 Task: Slide 10 - Name Of The Section.
Action: Mouse moved to (41, 98)
Screenshot: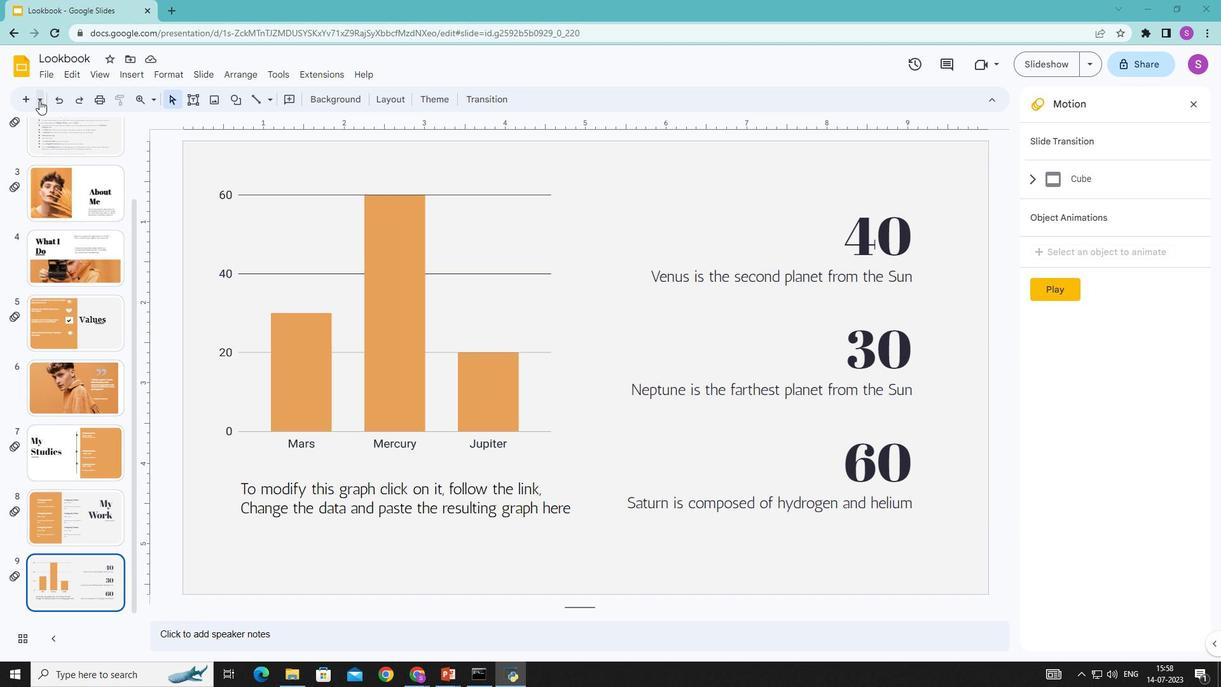 
Action: Mouse pressed left at (41, 98)
Screenshot: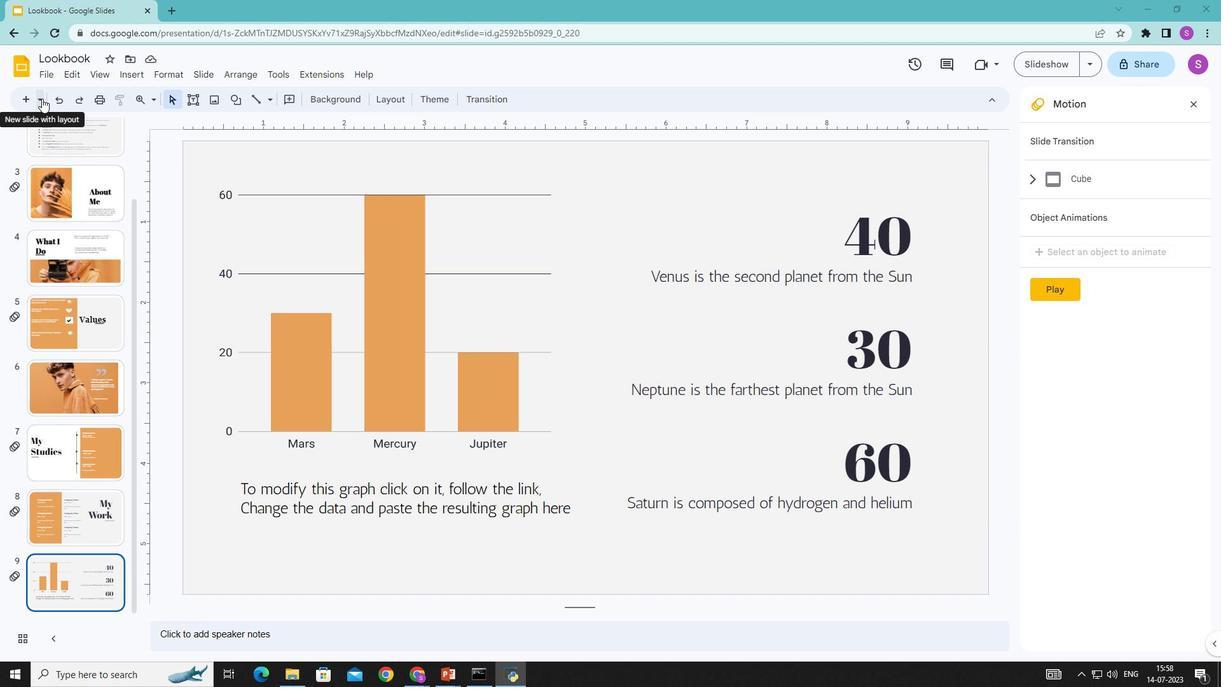 
Action: Mouse moved to (125, 139)
Screenshot: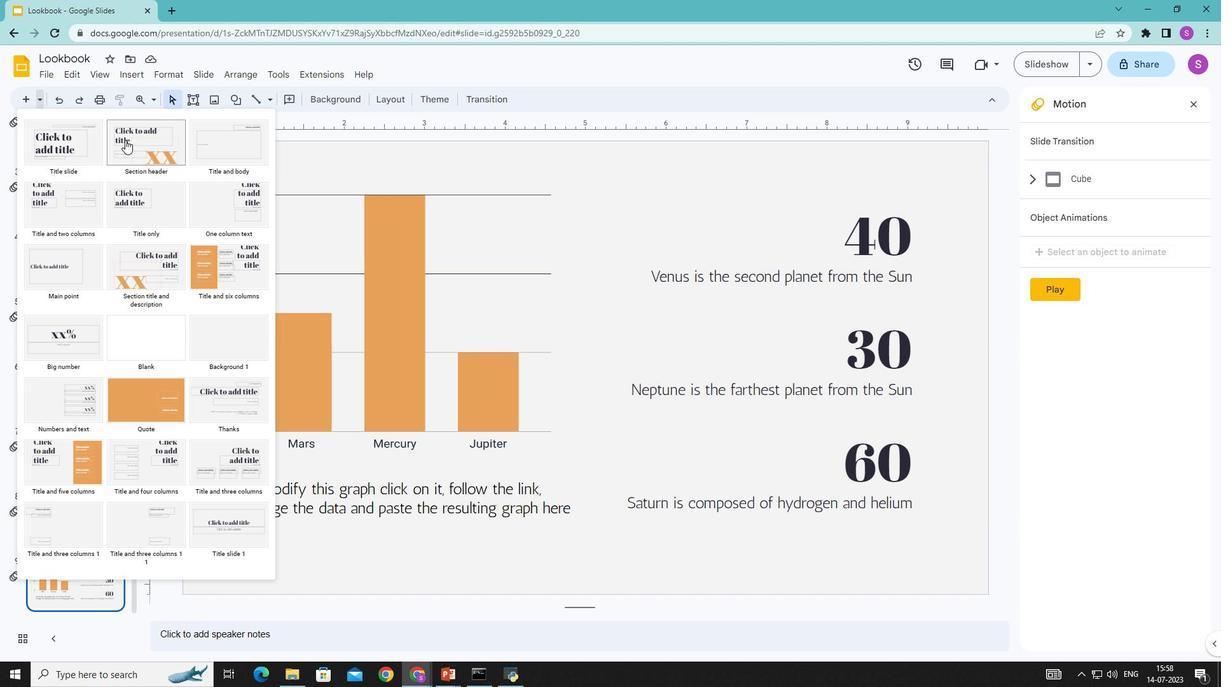 
Action: Mouse pressed left at (125, 139)
Screenshot: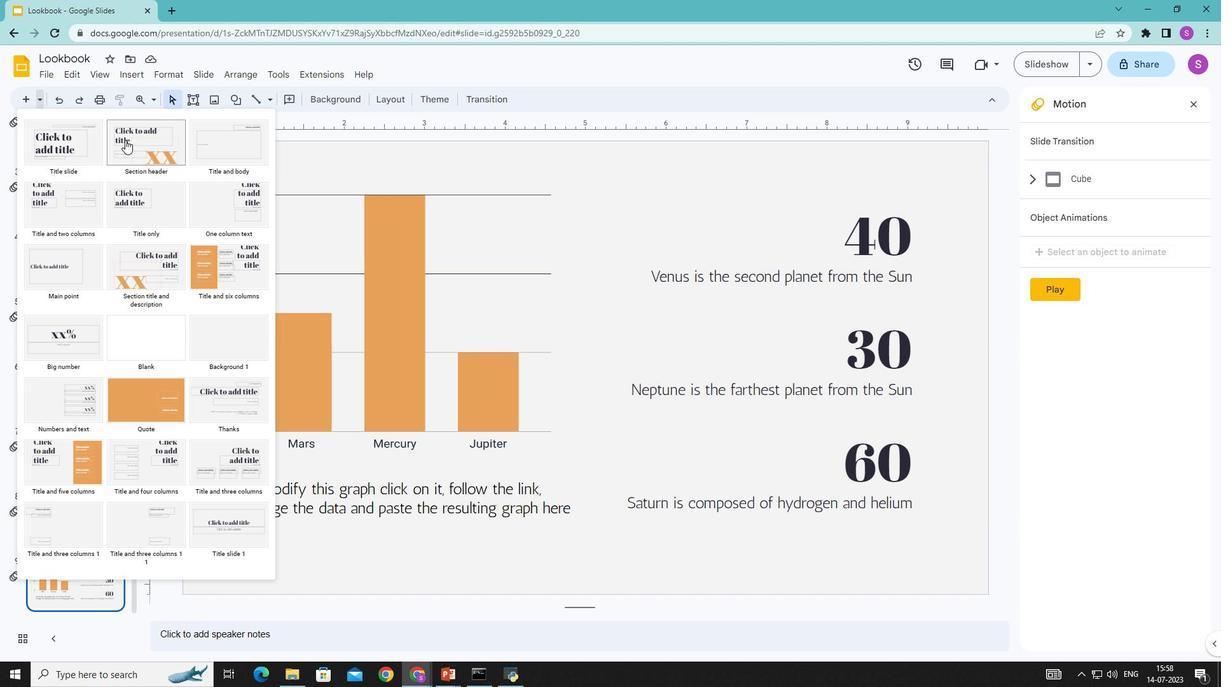 
Action: Mouse moved to (396, 248)
Screenshot: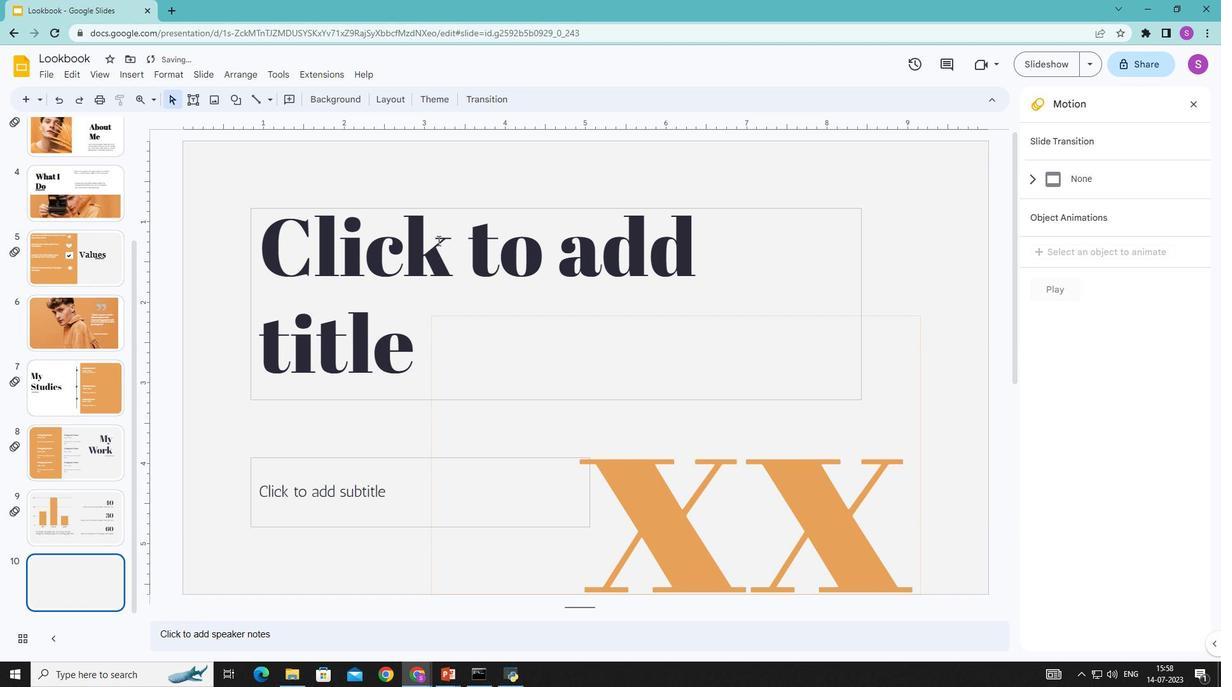 
Action: Mouse pressed left at (396, 248)
Screenshot: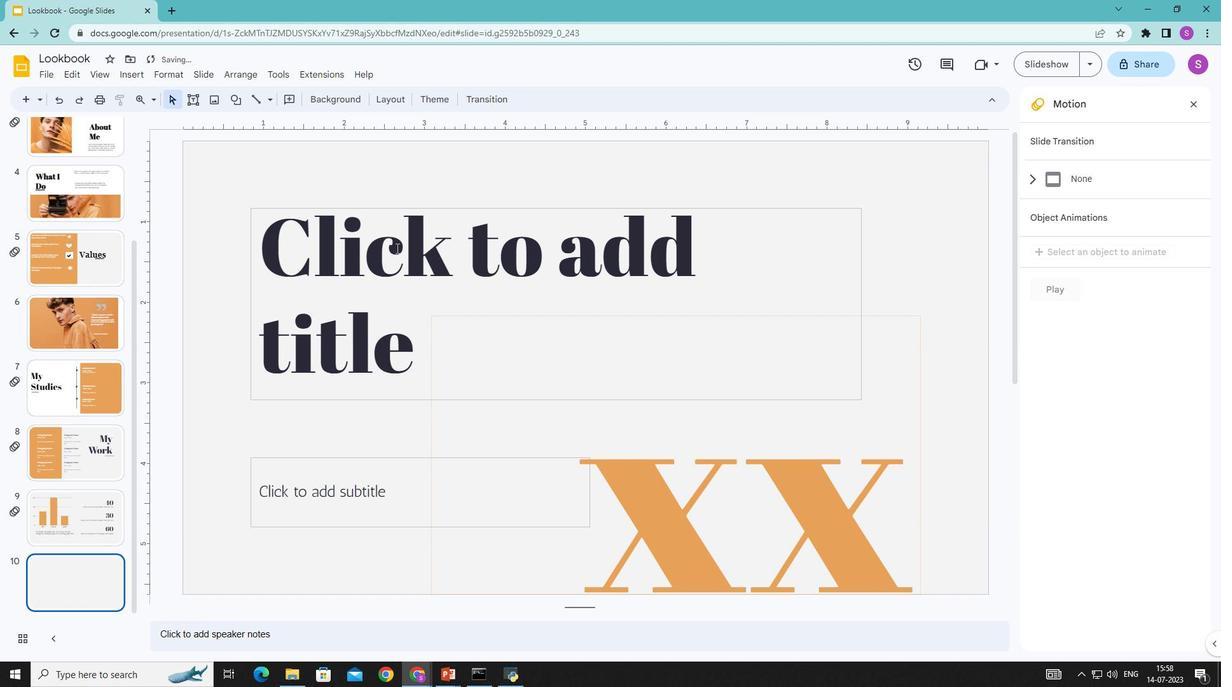 
Action: Mouse moved to (391, 250)
Screenshot: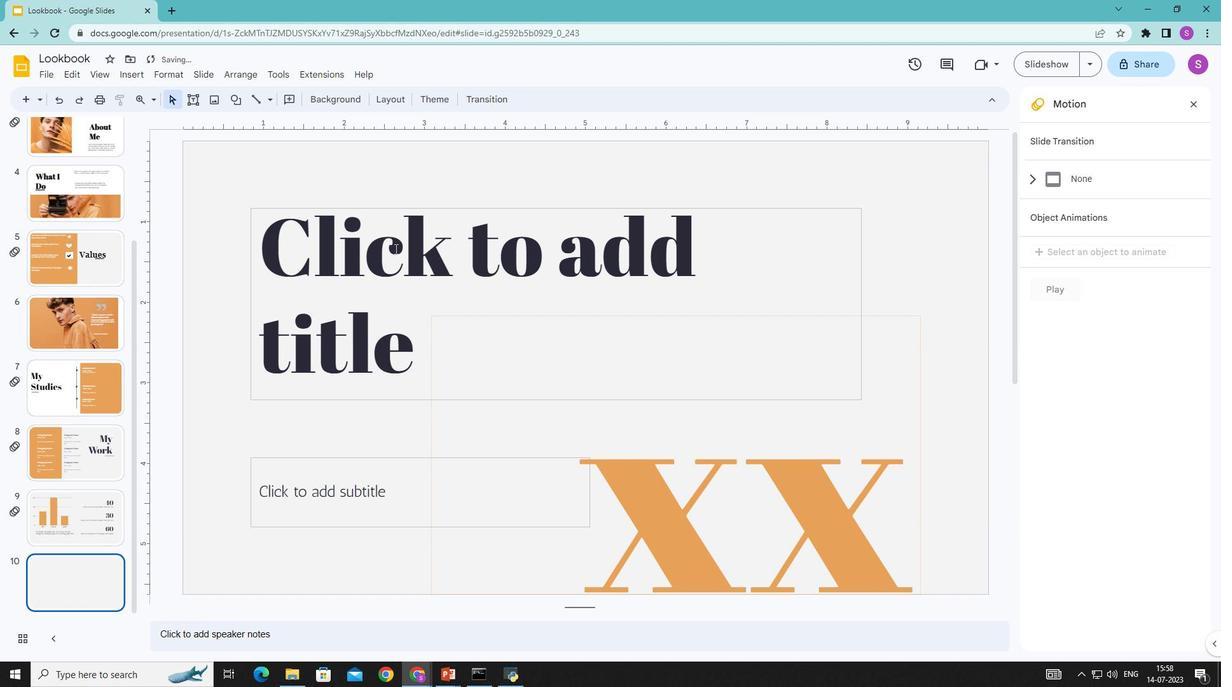 
Action: Key pressed <Key.shift>Name<Key.space>of<Key.space>the<Key.space><Key.shift>Section
Screenshot: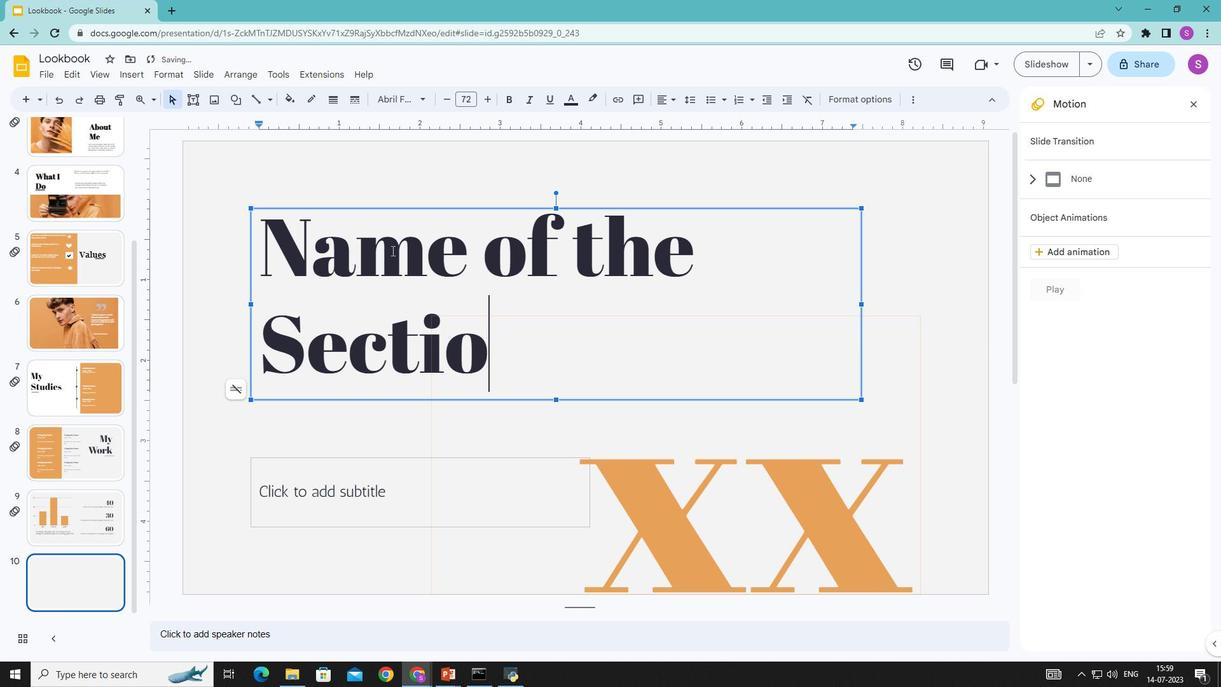 
Action: Mouse moved to (312, 498)
Screenshot: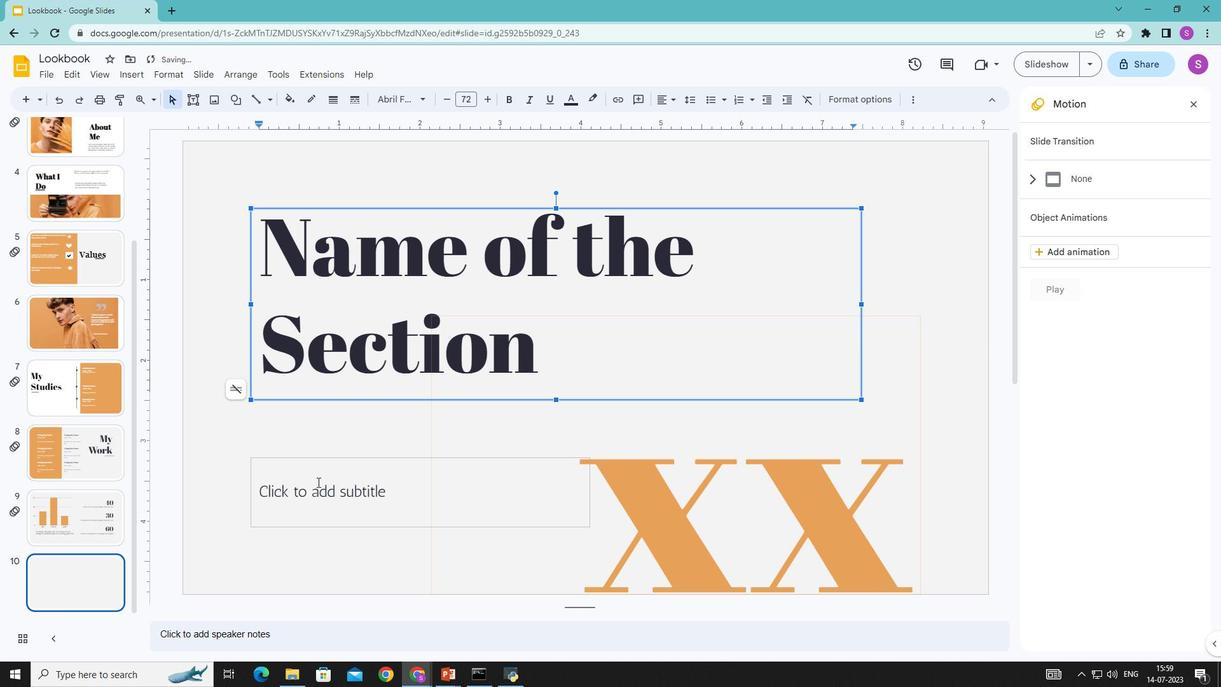 
Action: Mouse pressed left at (312, 498)
Screenshot: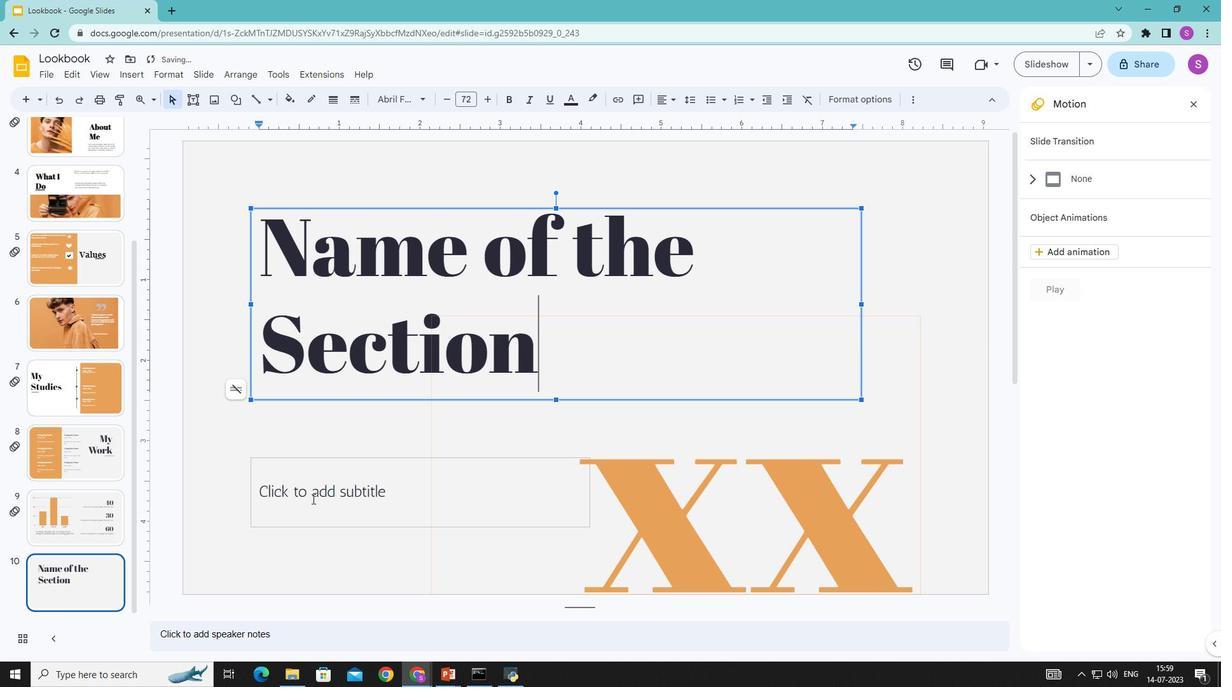 
Action: Key pressed <Key.shift>Mercury<Key.space>is<Key.space>the<Key.space>closest<Key.space>planet<Key.space>to<Key.space>the<Key.space><Key.shift>Sun<Key.space>and<Key.space>the<Key.space>smallest<Key.space>one<Key.space>i
Screenshot: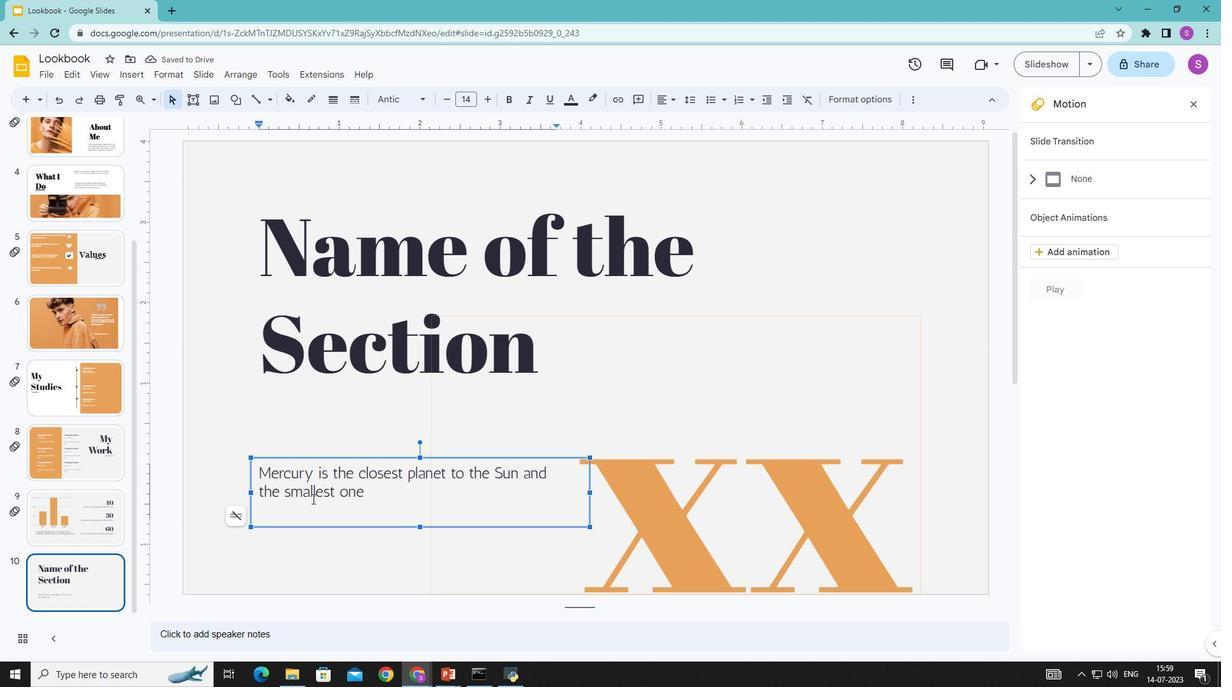 
Action: Mouse moved to (312, 499)
Screenshot: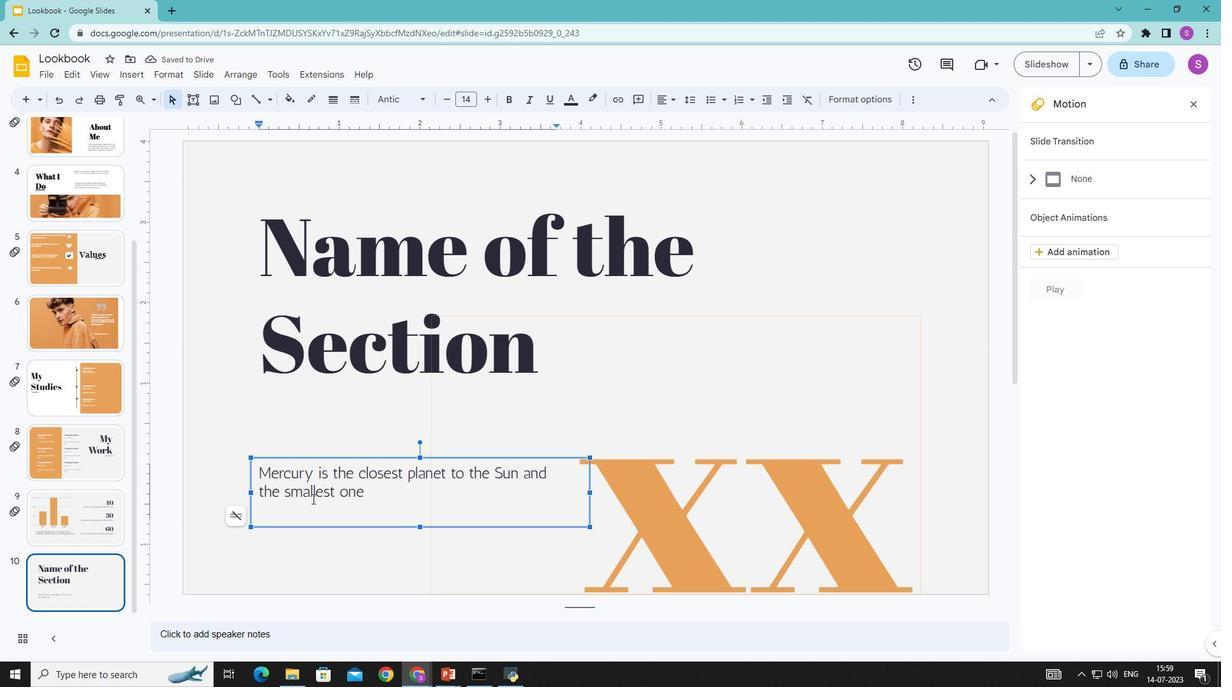 
Action: Key pressed n<Key.space>our<Key.space><Key.shift>Solar<Key.space><Key.shift>System
Screenshot: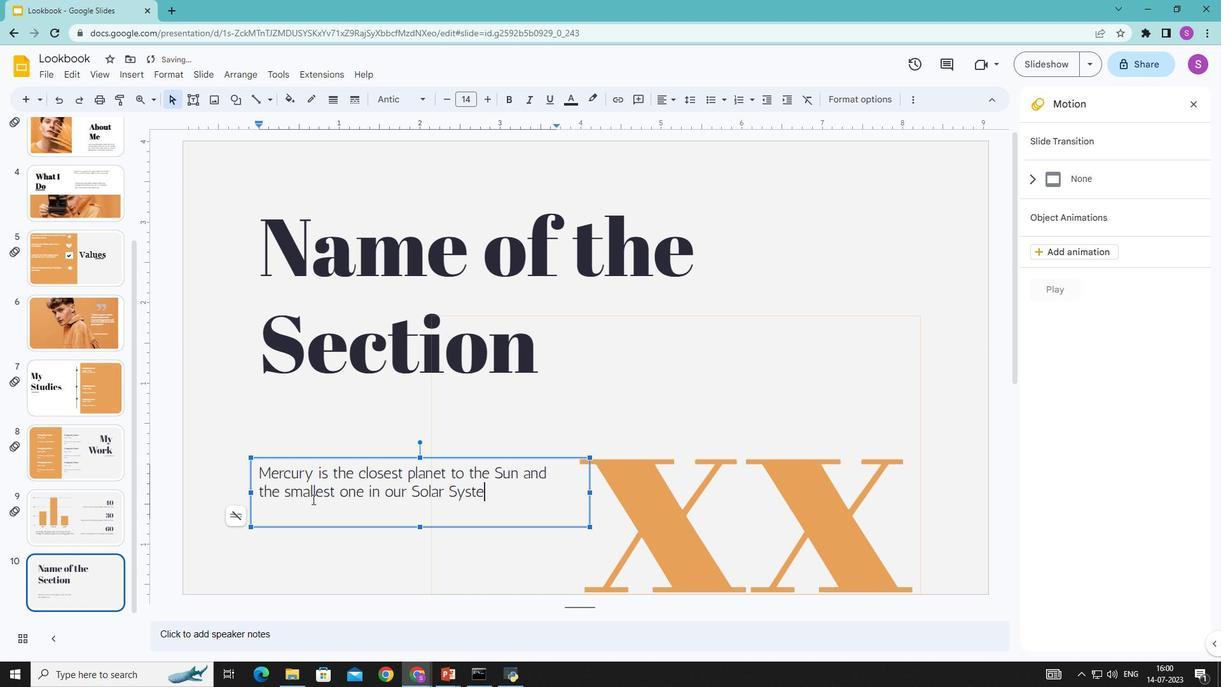 
Action: Mouse moved to (715, 524)
Screenshot: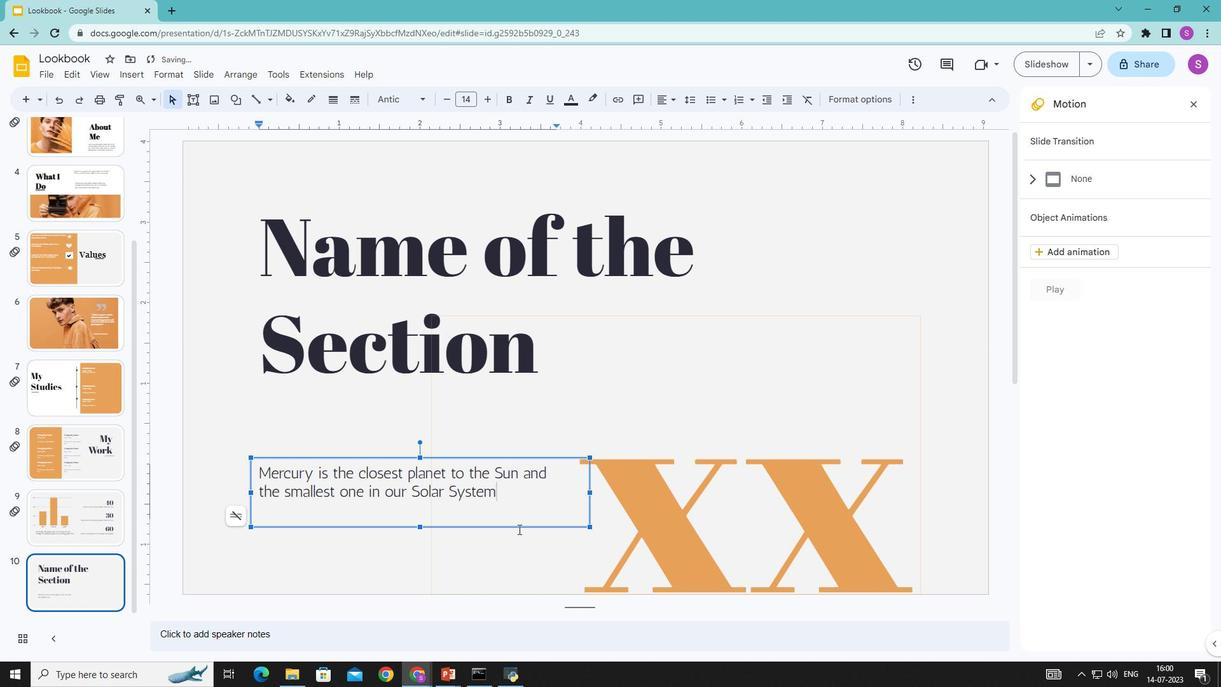 
Action: Mouse pressed left at (715, 524)
Screenshot: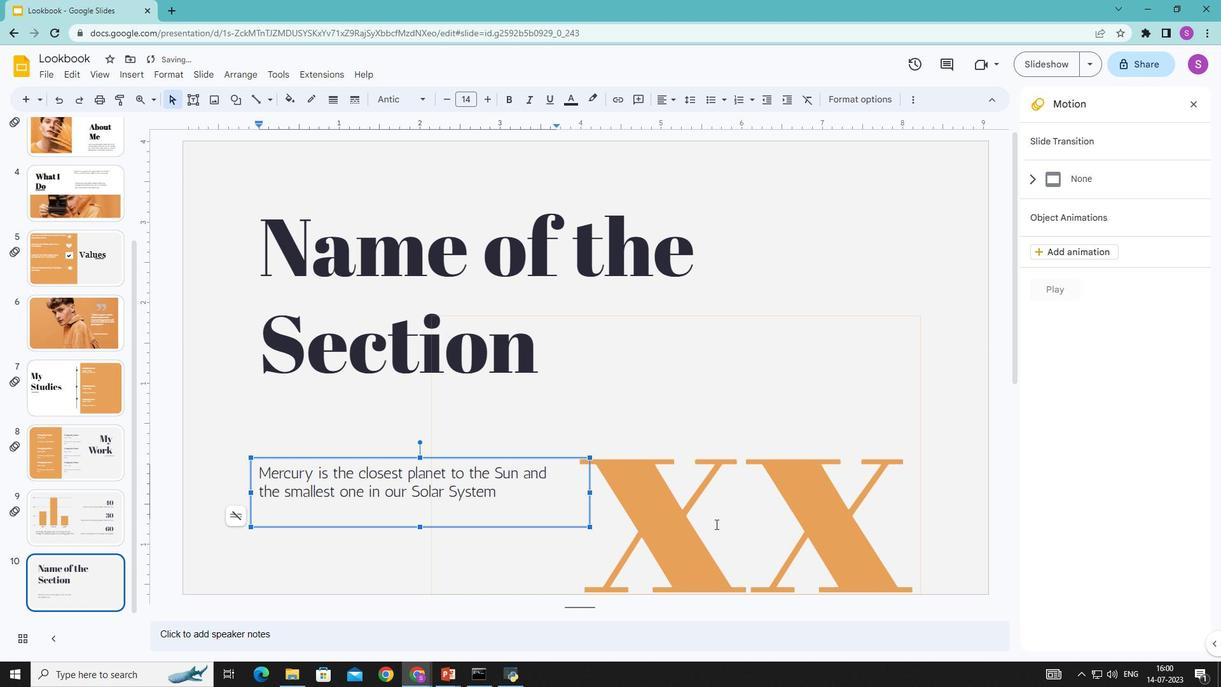 
Action: Mouse moved to (716, 522)
Screenshot: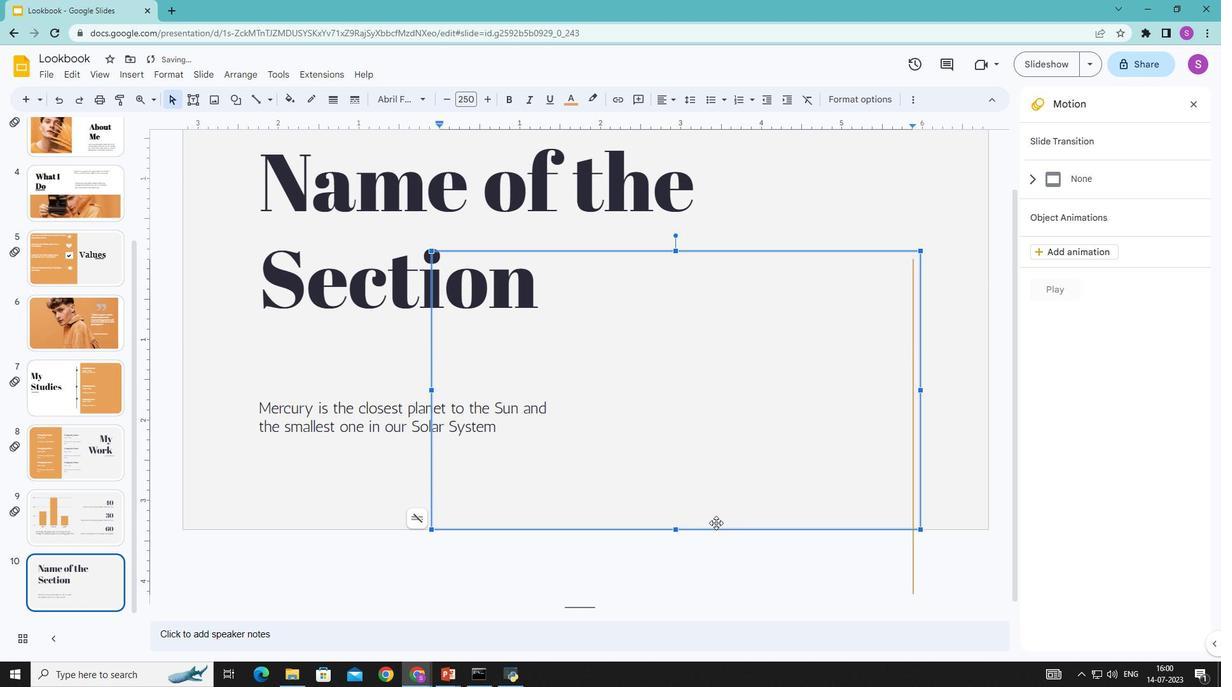 
Action: Key pressed 0
Screenshot: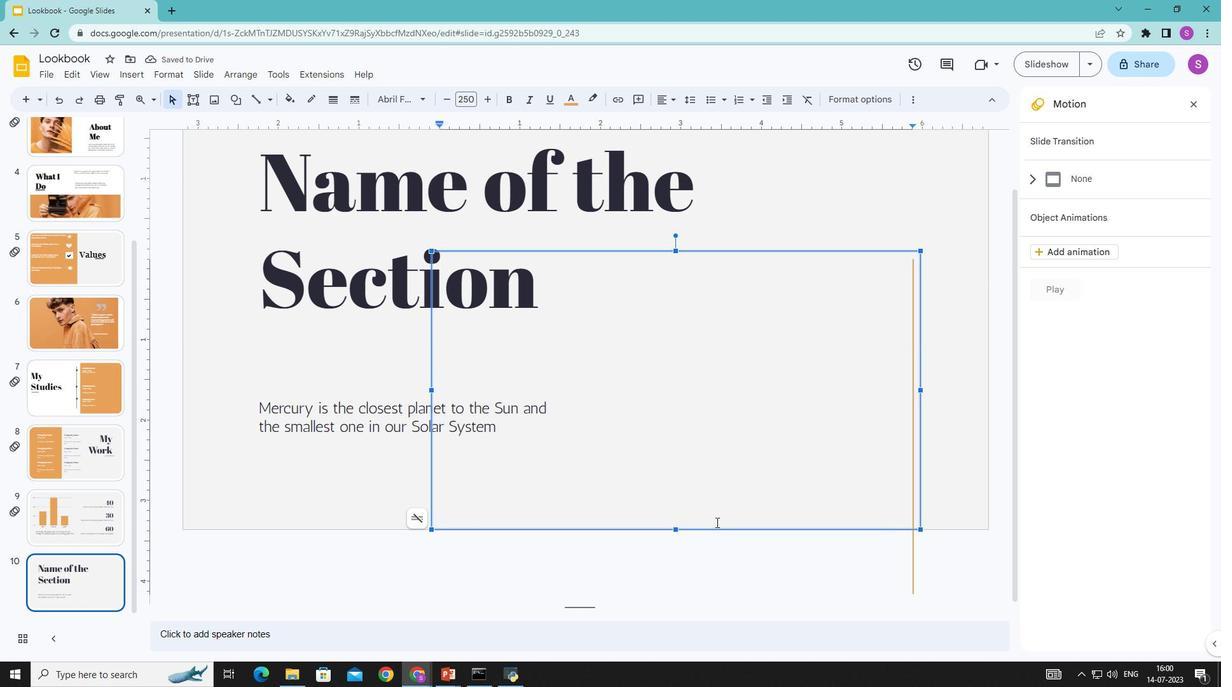 
Action: Mouse moved to (716, 521)
Screenshot: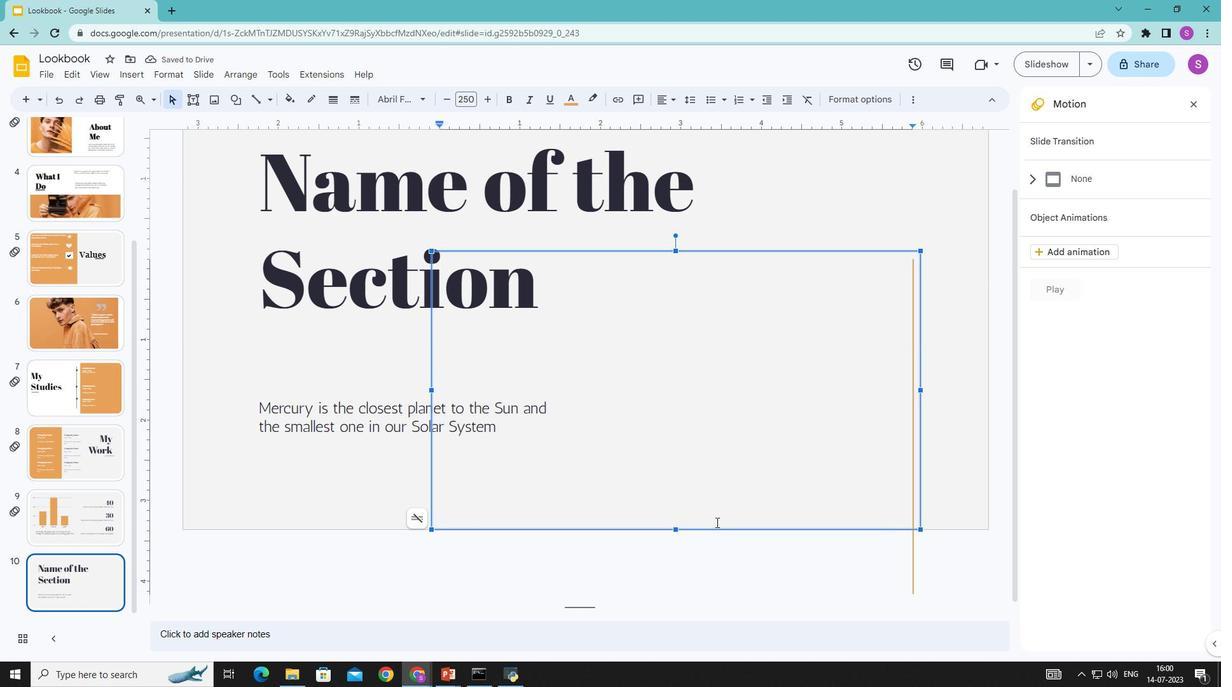 
Action: Key pressed 1
Screenshot: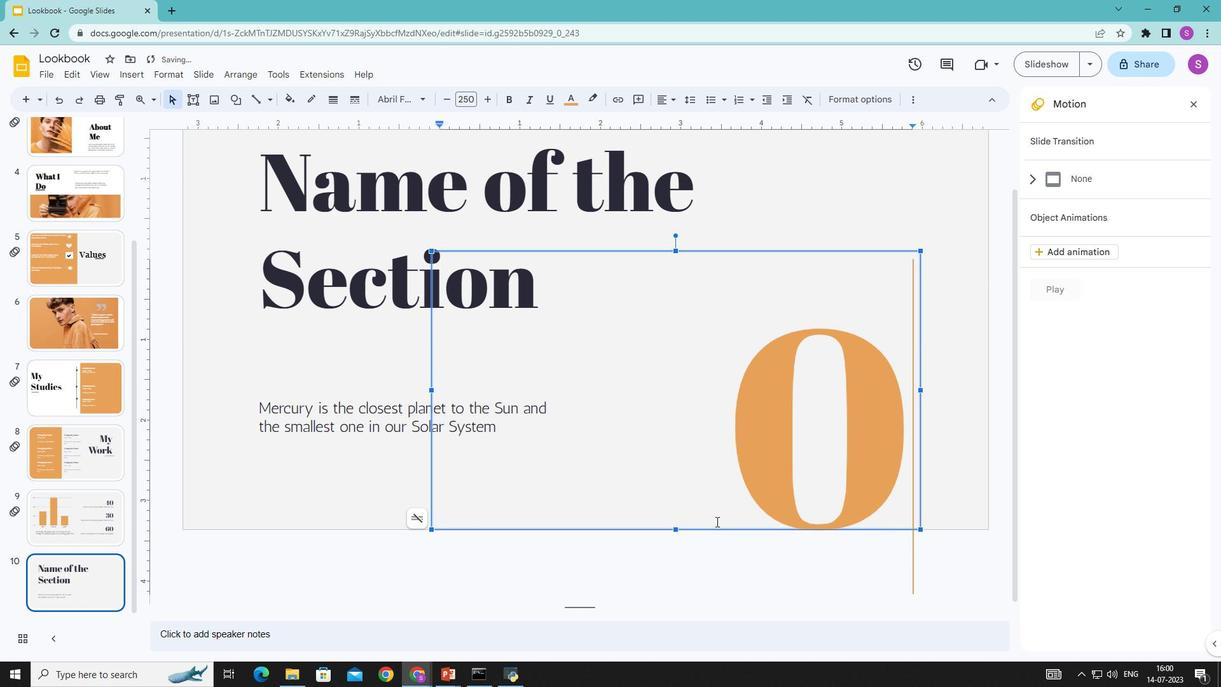 
Action: Mouse moved to (806, 193)
Screenshot: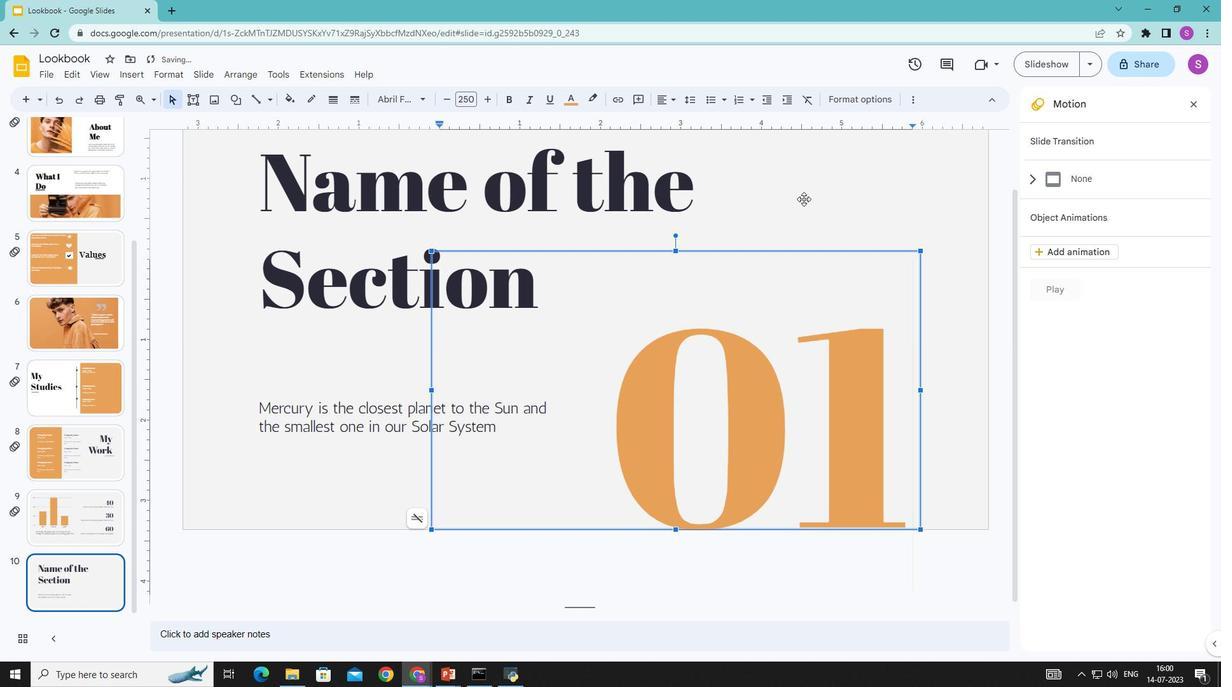 
Action: Mouse pressed left at (806, 193)
Screenshot: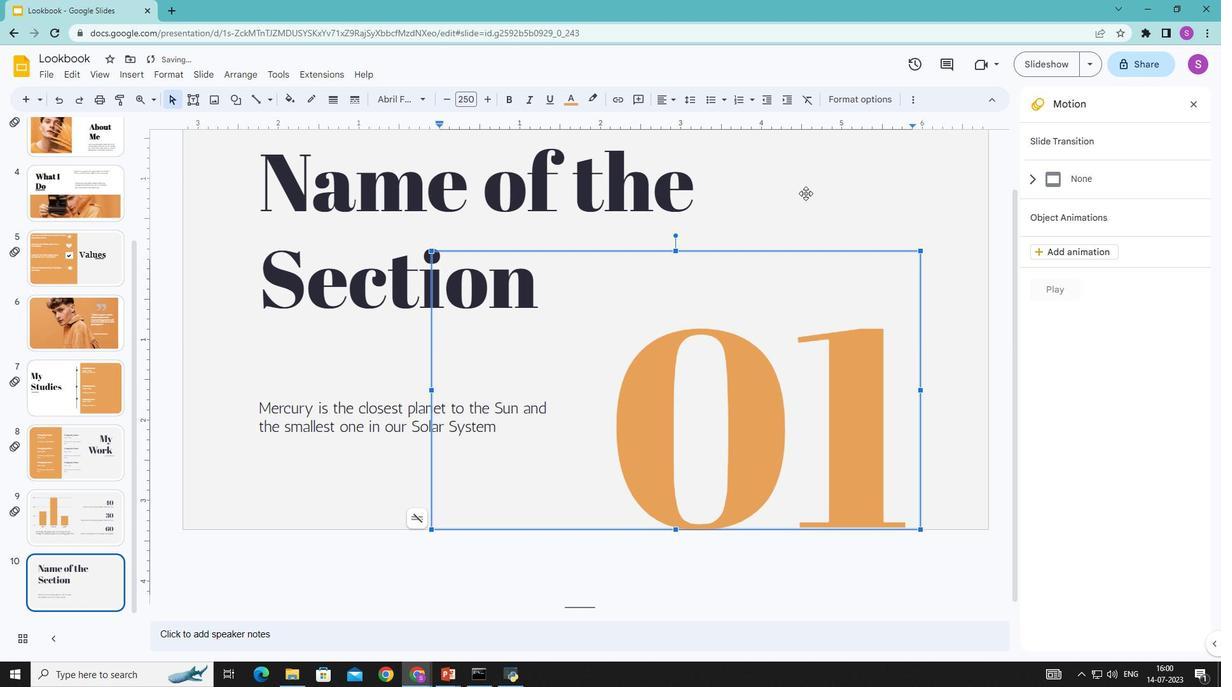 
Action: Mouse moved to (917, 255)
Screenshot: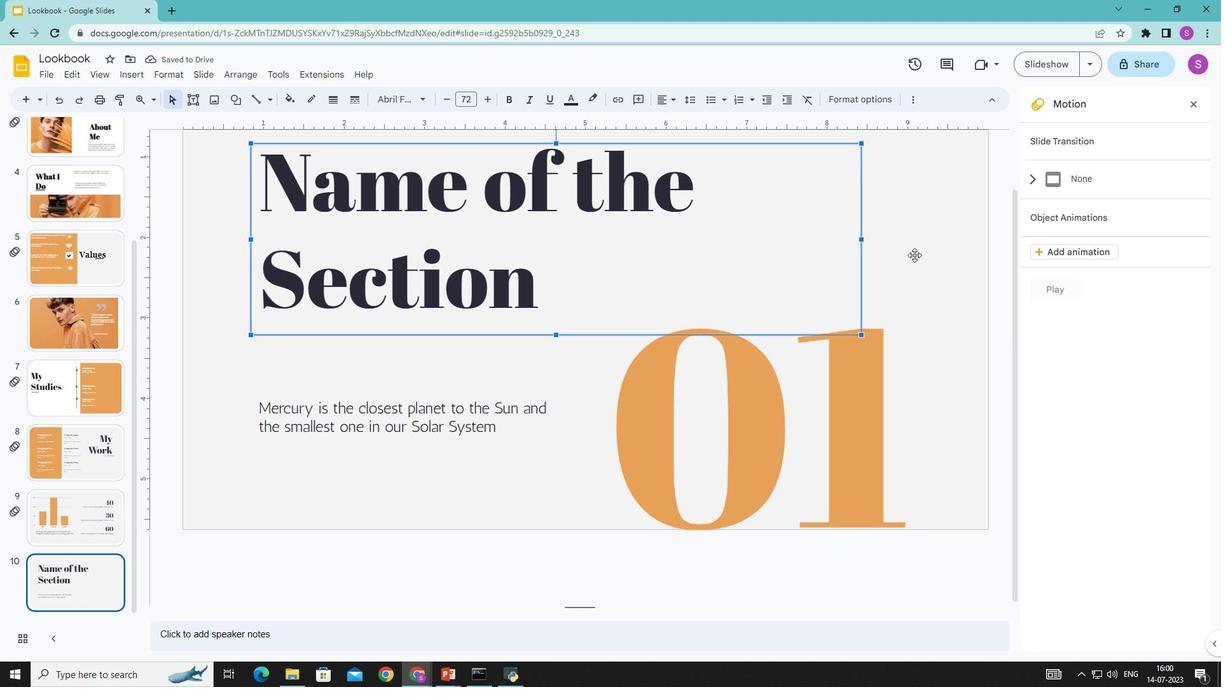 
Action: Mouse pressed left at (917, 255)
Screenshot: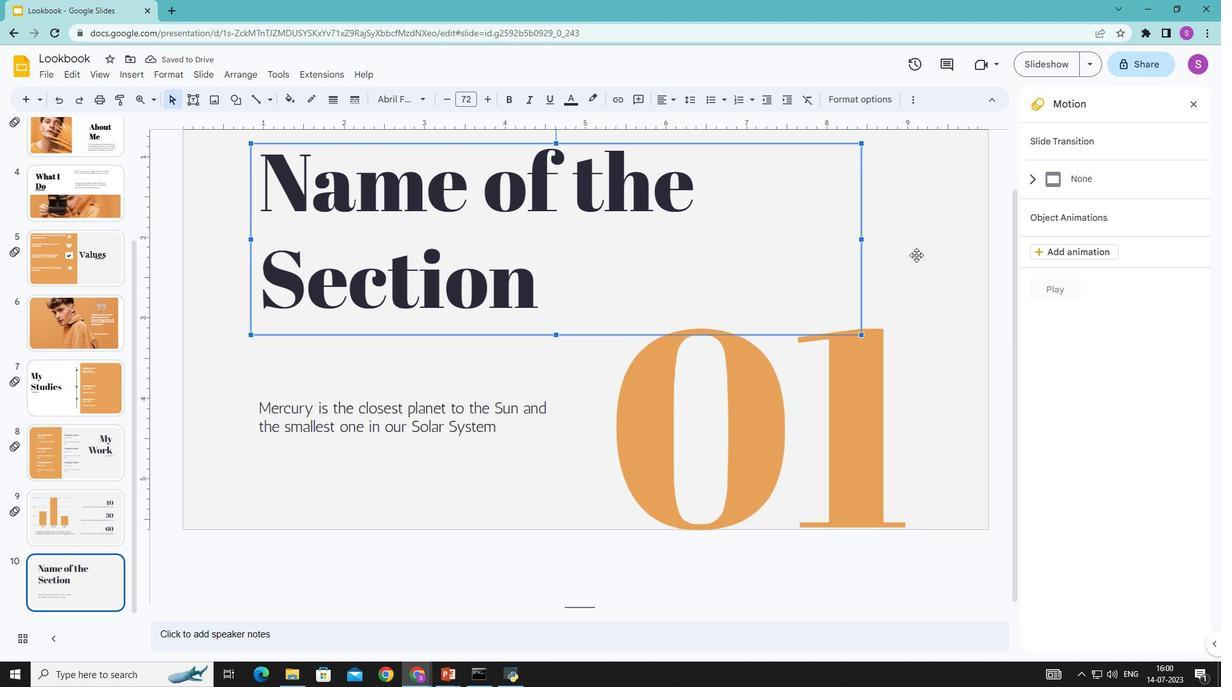 
Action: Mouse moved to (349, 491)
Screenshot: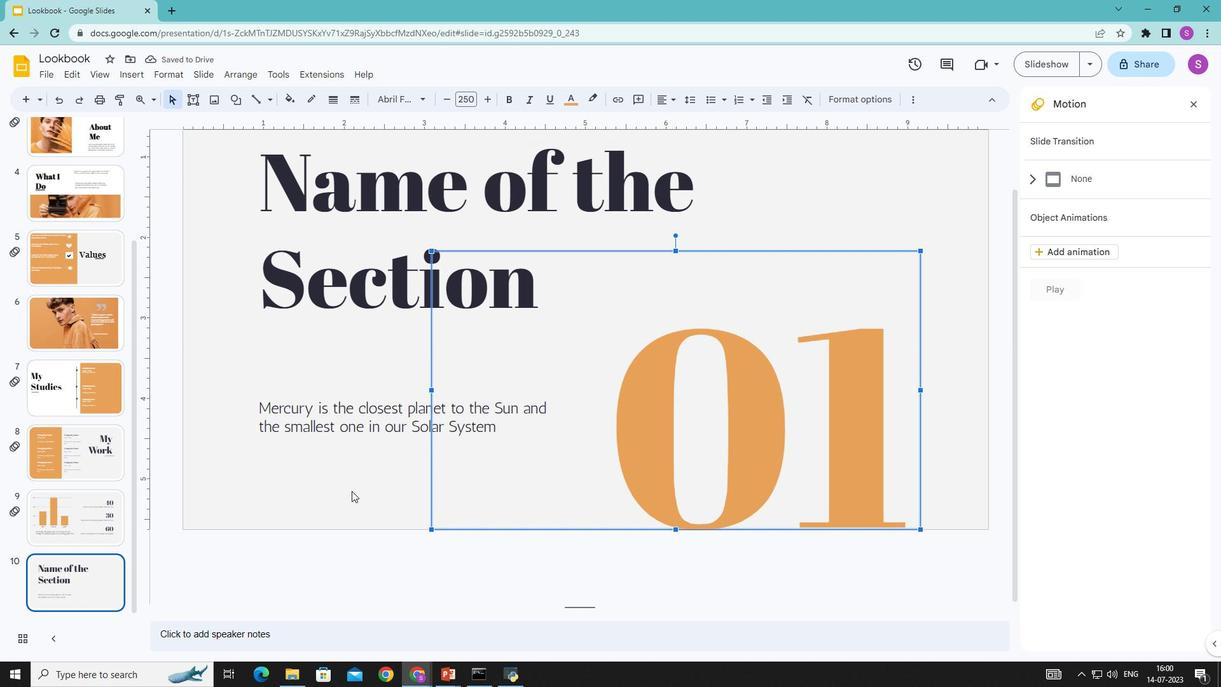 
Action: Mouse pressed left at (349, 491)
Screenshot: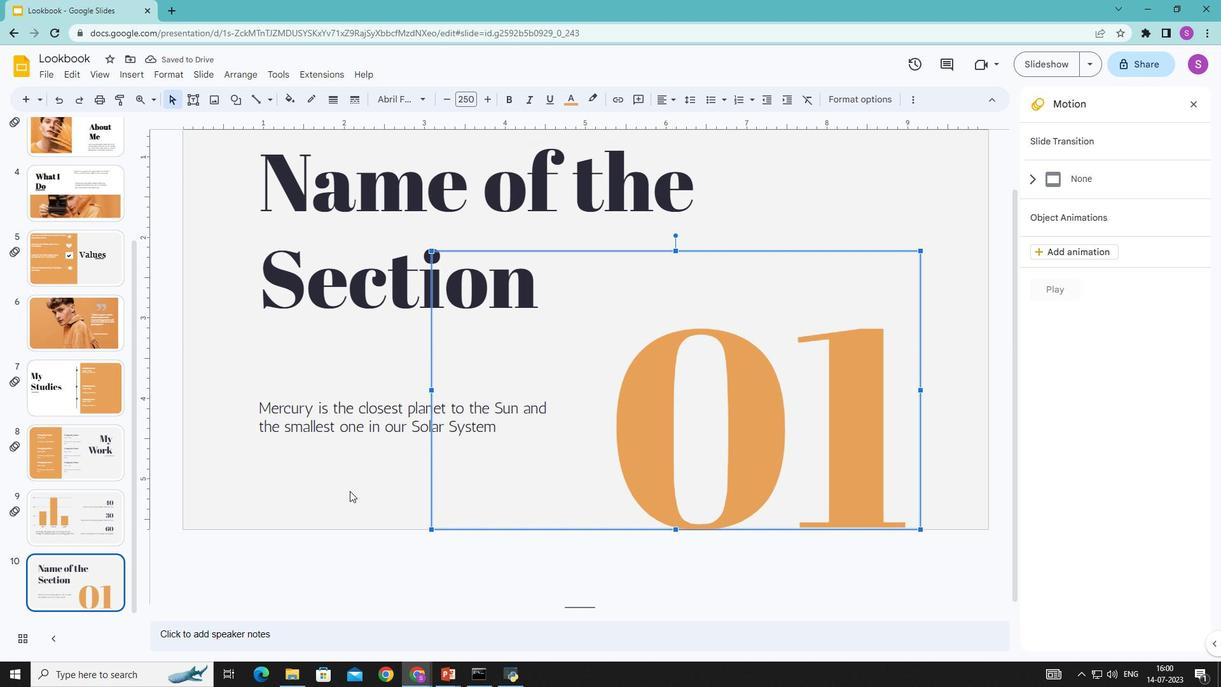 
Action: Mouse moved to (505, 96)
Screenshot: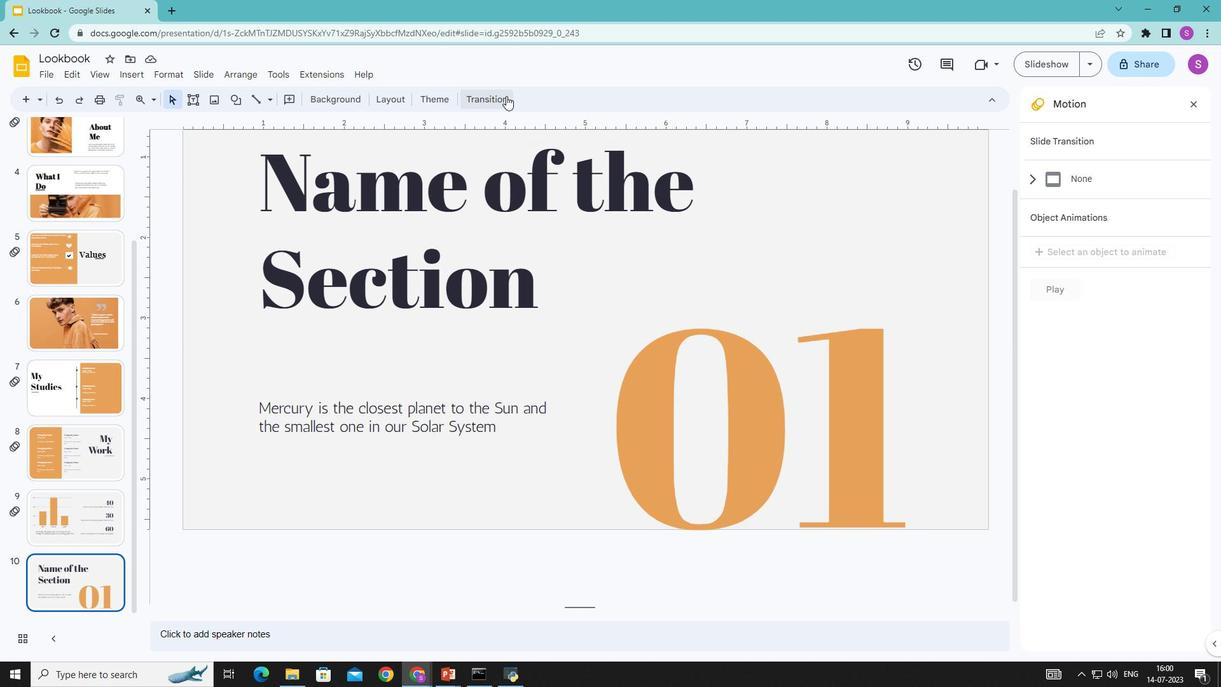 
Action: Mouse pressed left at (505, 96)
Screenshot: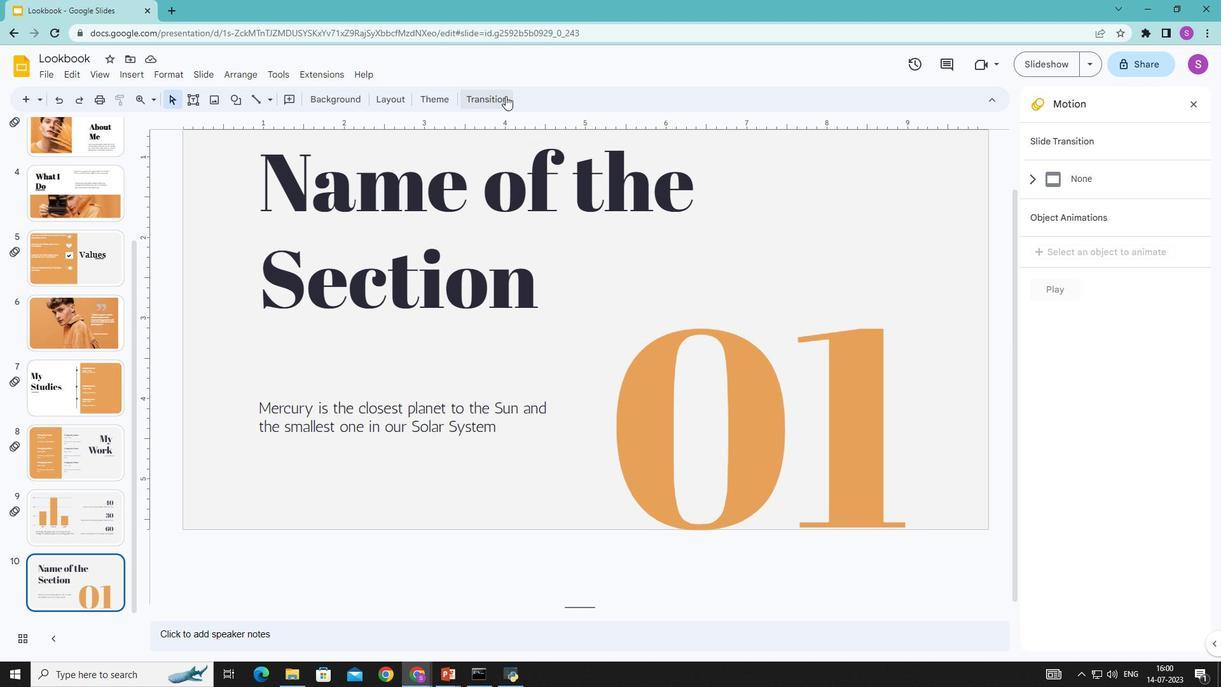 
Action: Mouse moved to (1188, 221)
Screenshot: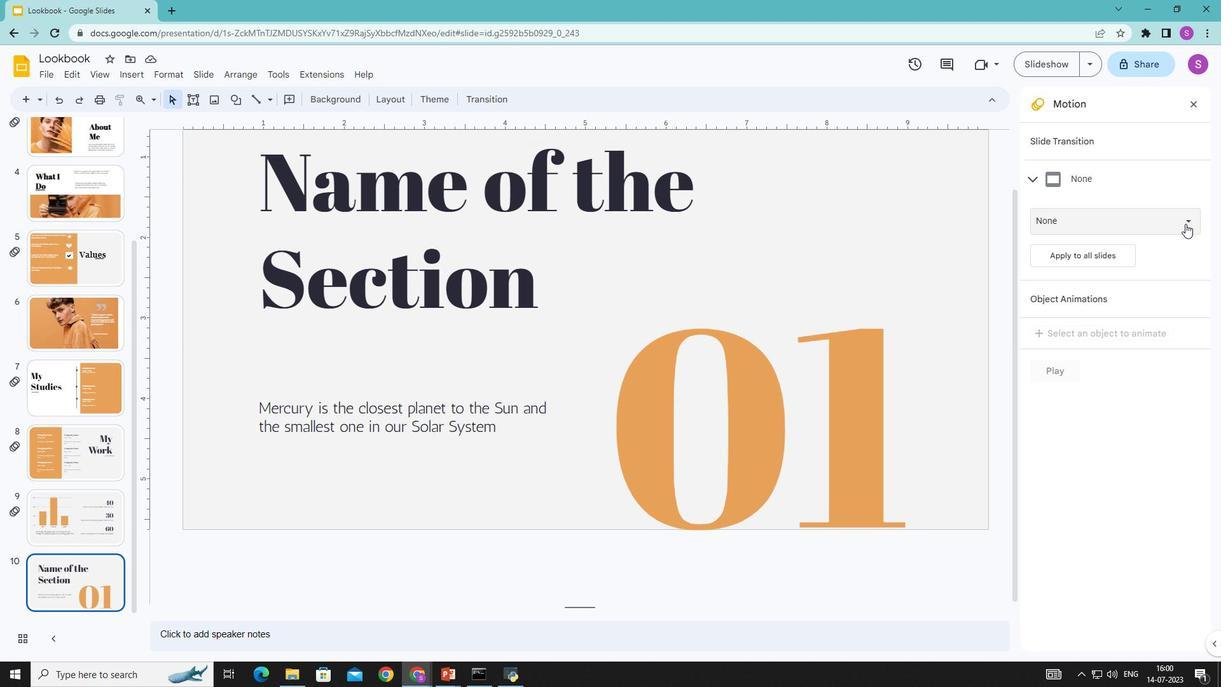 
Action: Mouse pressed left at (1188, 221)
Screenshot: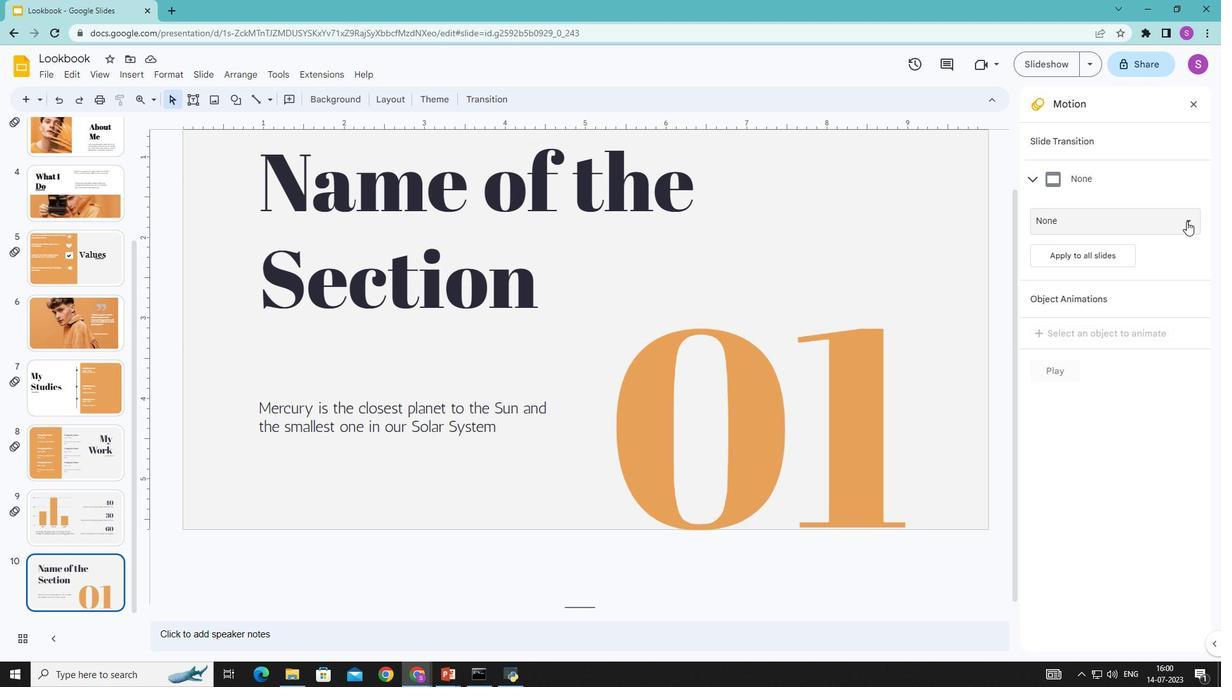 
Action: Mouse moved to (1090, 391)
Screenshot: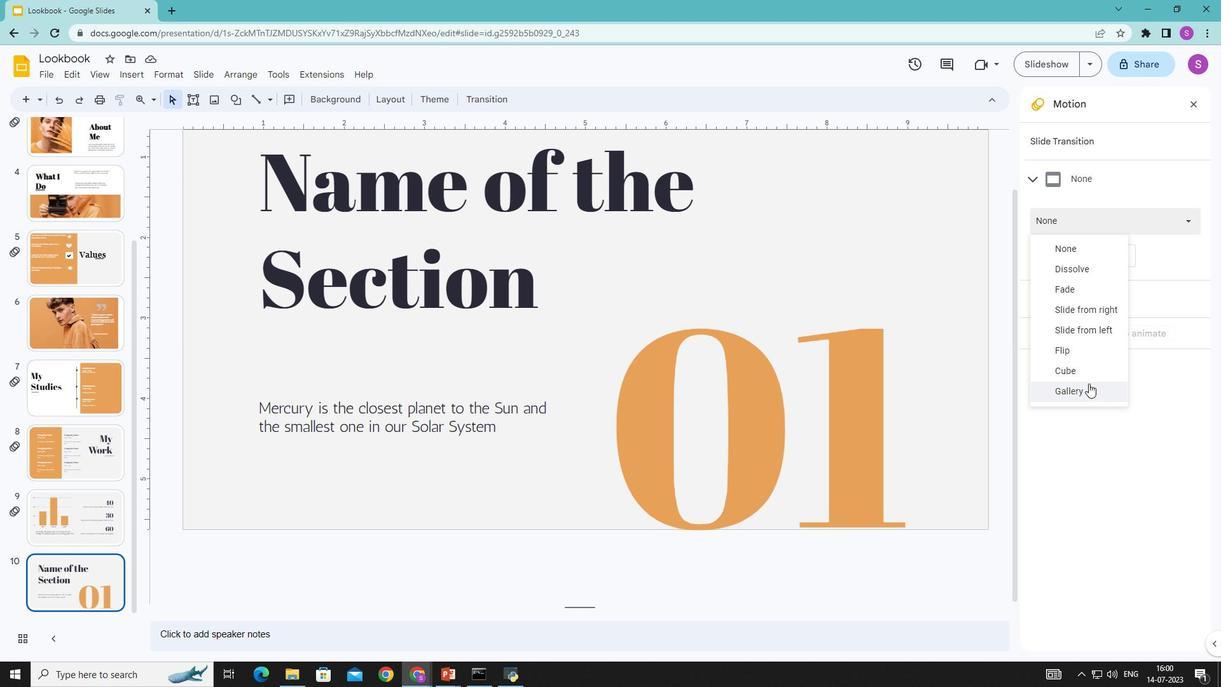 
Action: Mouse pressed left at (1090, 391)
Screenshot: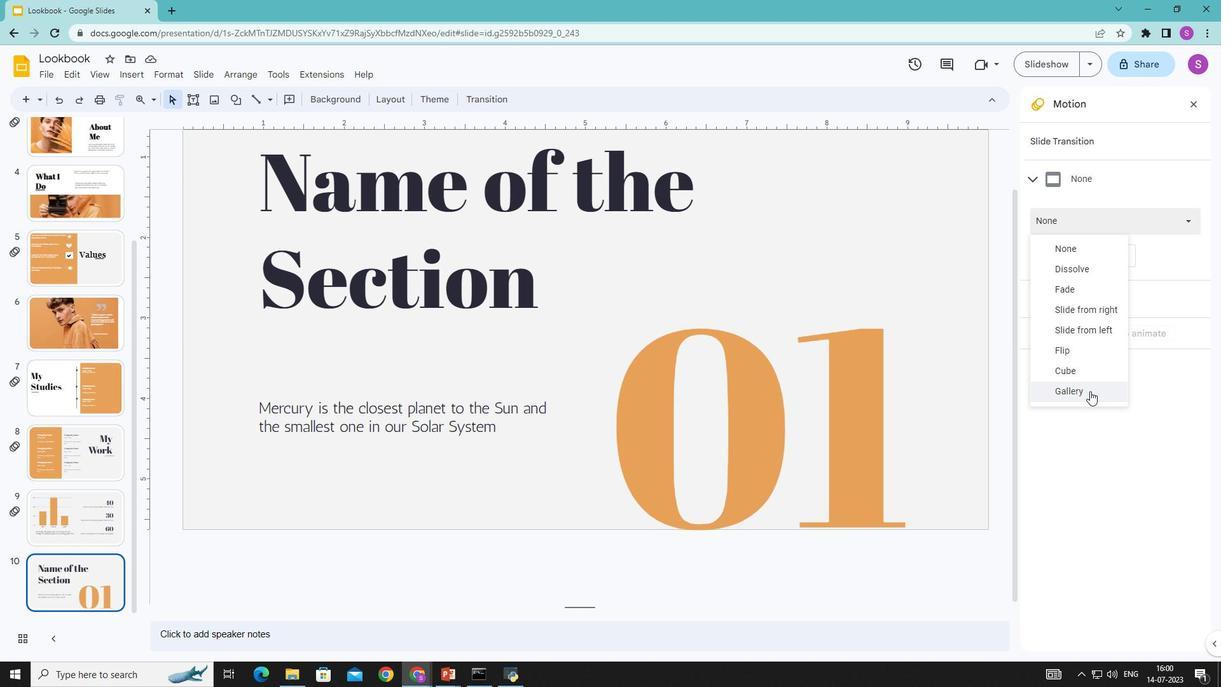 
Action: Mouse moved to (1186, 247)
Screenshot: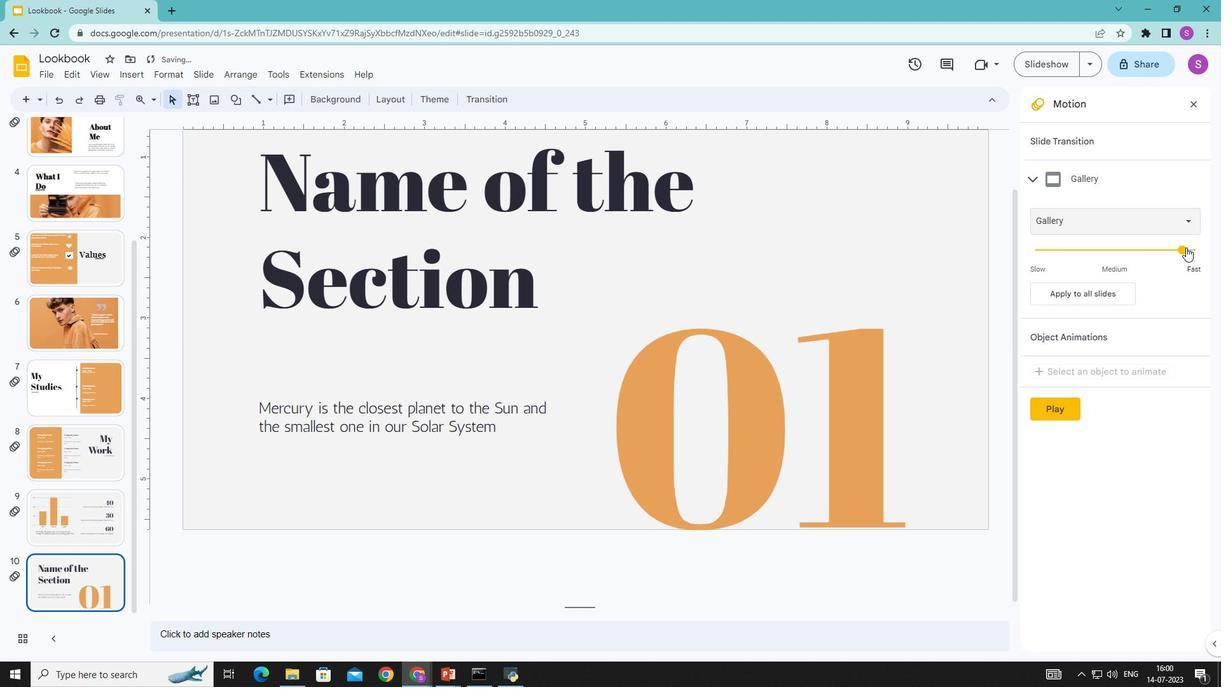 
Action: Mouse pressed left at (1186, 247)
Screenshot: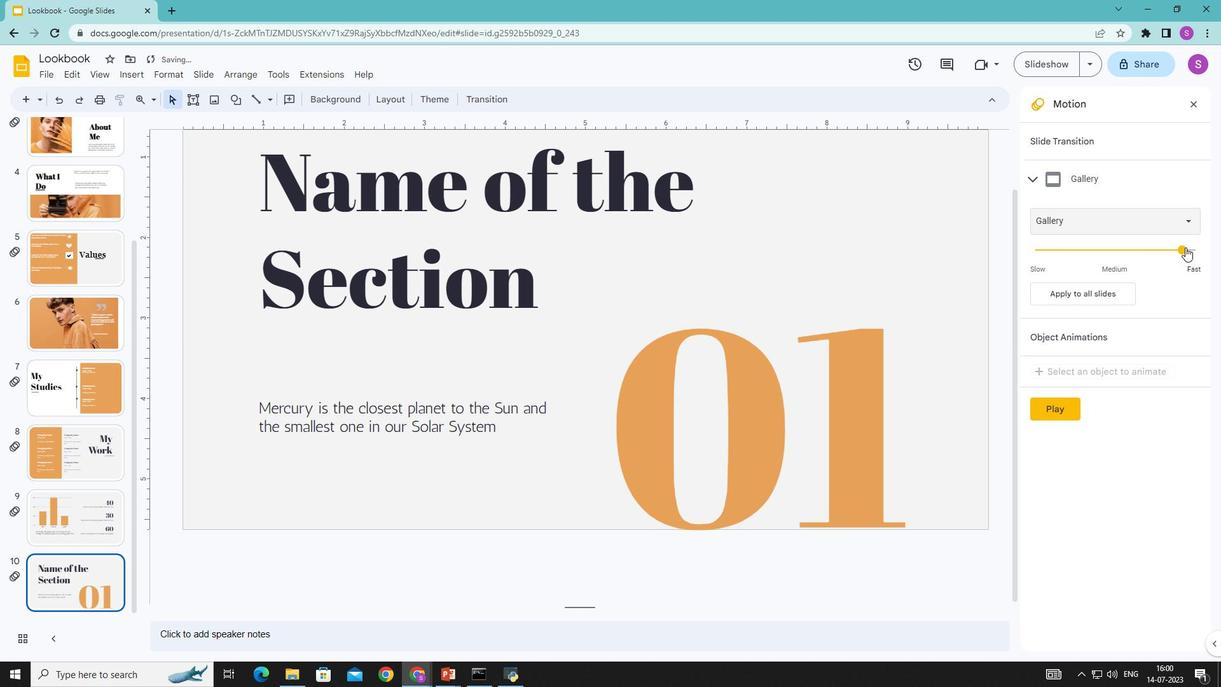 
Action: Mouse moved to (1064, 409)
Screenshot: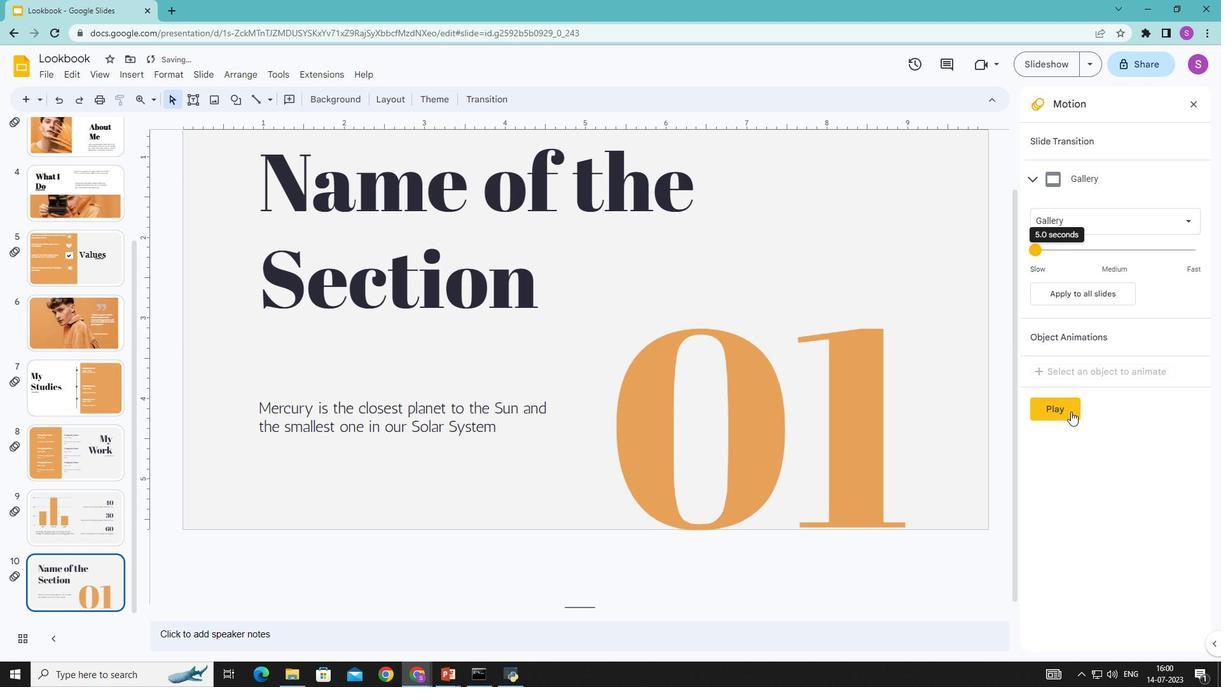 
Action: Mouse pressed left at (1064, 409)
Screenshot: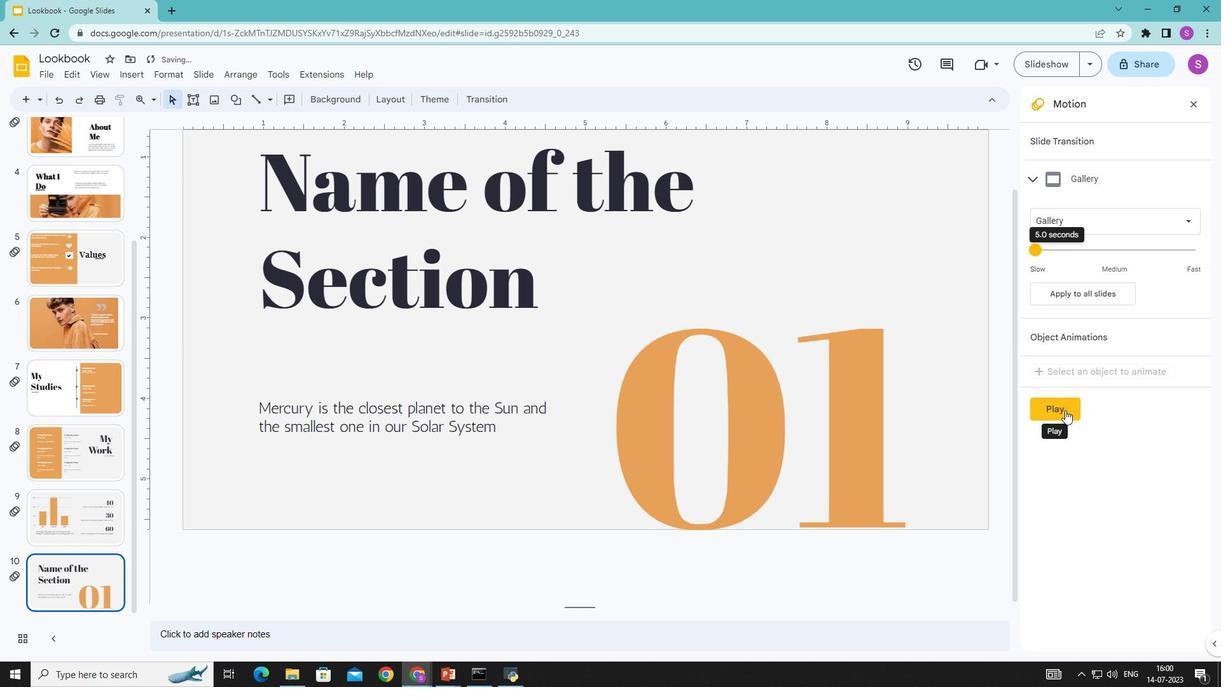 
Action: Mouse moved to (1062, 407)
Screenshot: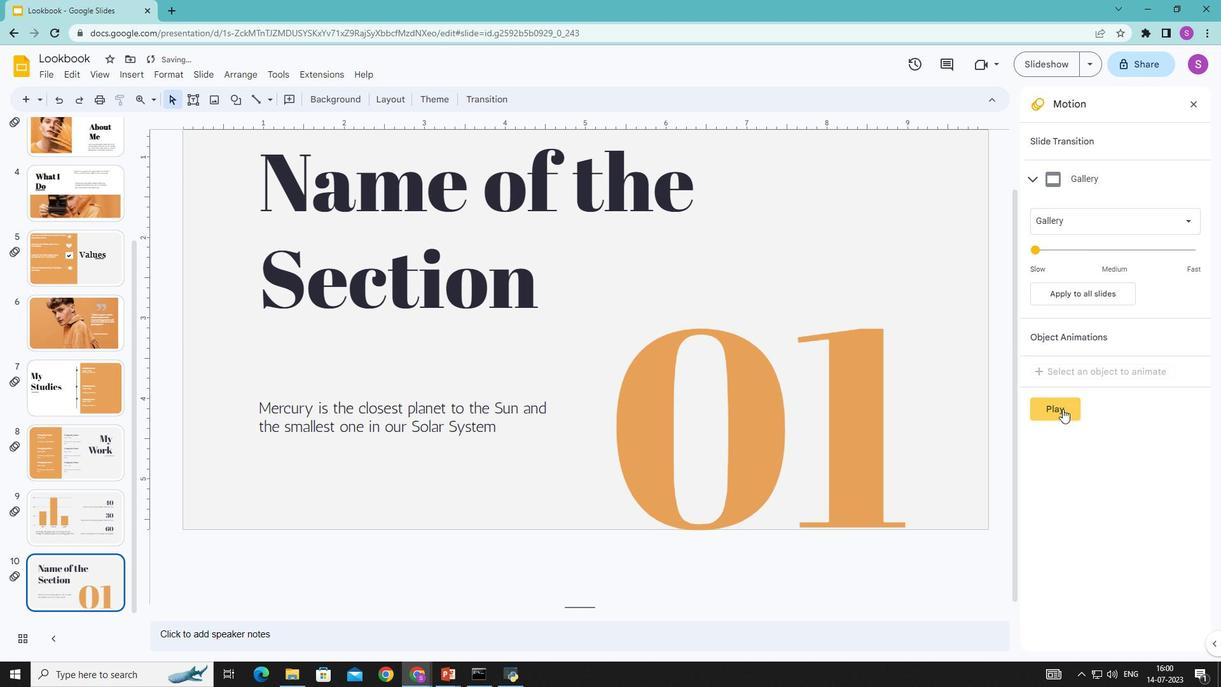
